 Task: Add Poo-Pourri Original Citrus Toilet Spray to the cart.
Action: Mouse moved to (1060, 338)
Screenshot: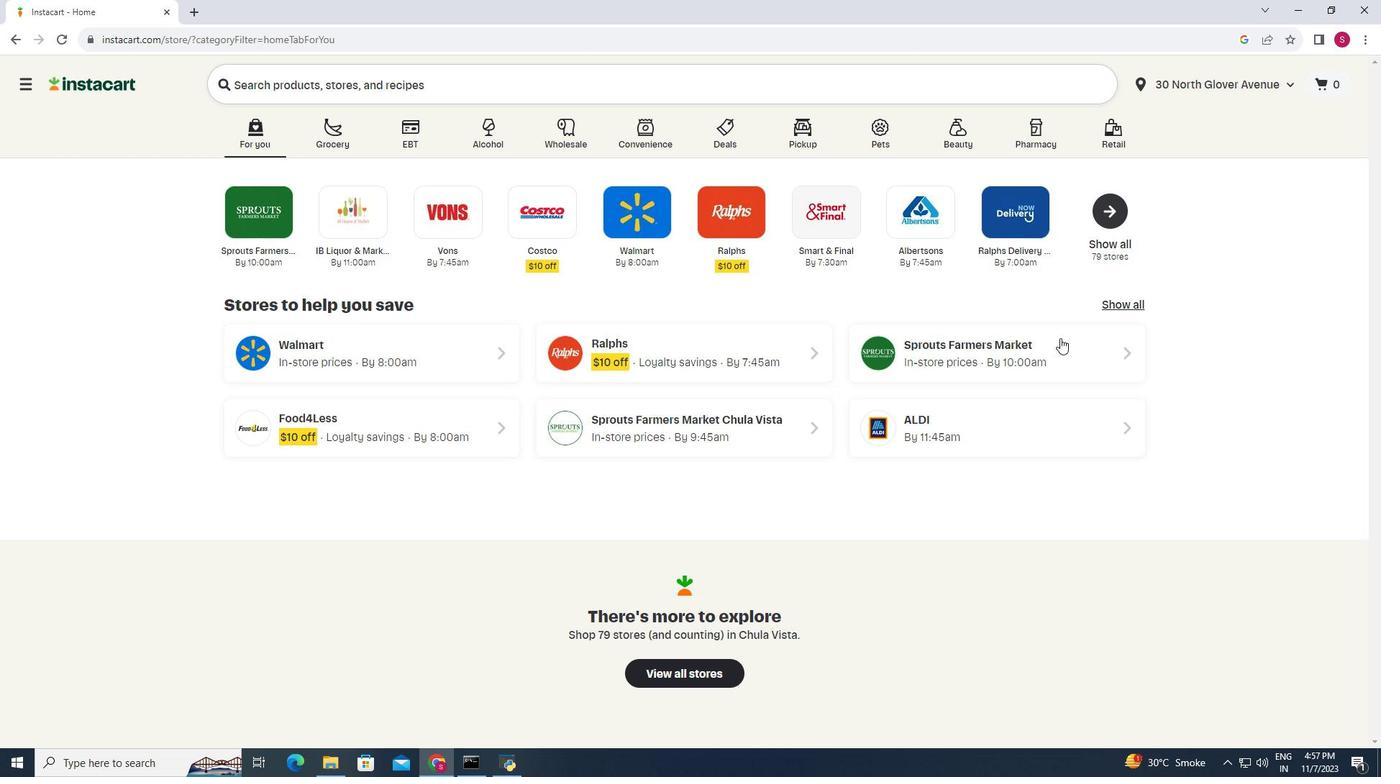 
Action: Mouse pressed left at (1060, 338)
Screenshot: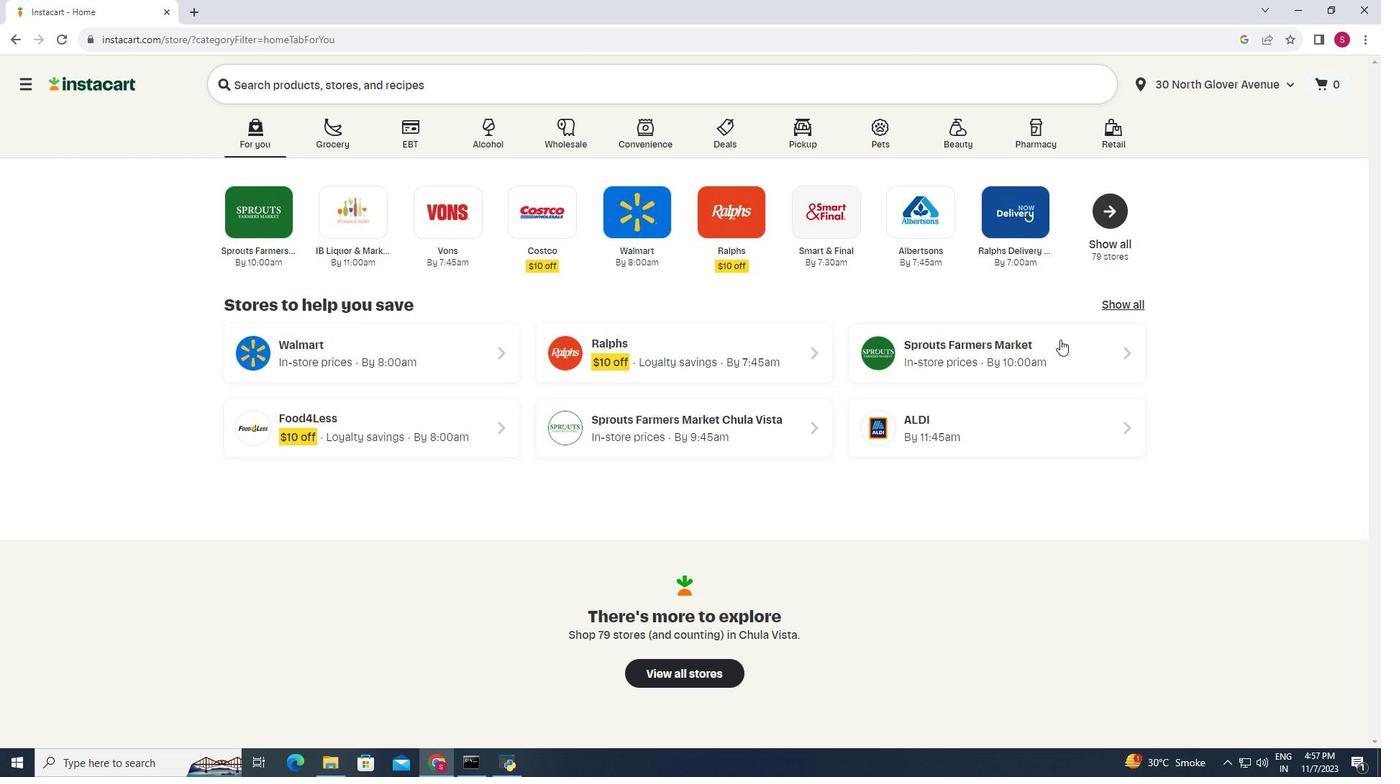 
Action: Mouse moved to (44, 358)
Screenshot: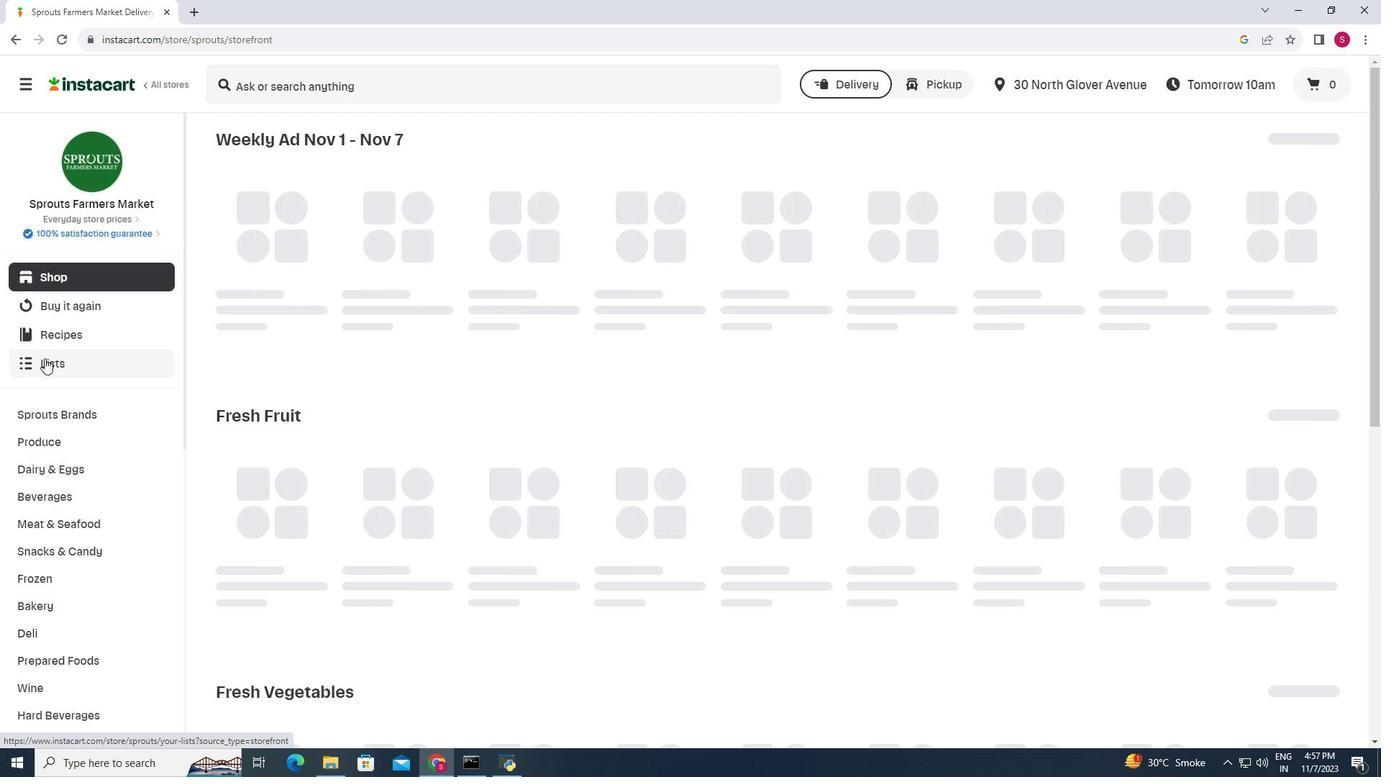 
Action: Mouse scrolled (44, 357) with delta (0, 0)
Screenshot: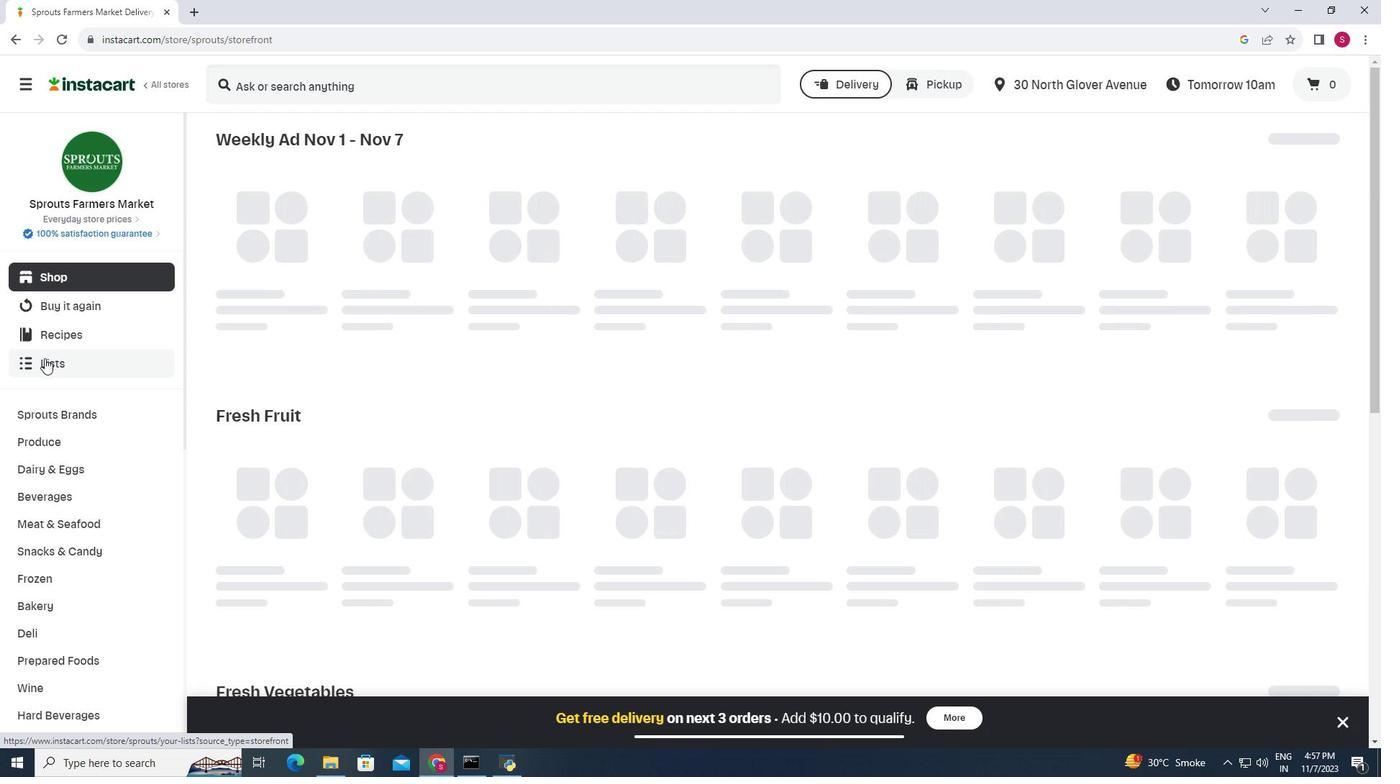 
Action: Mouse moved to (46, 358)
Screenshot: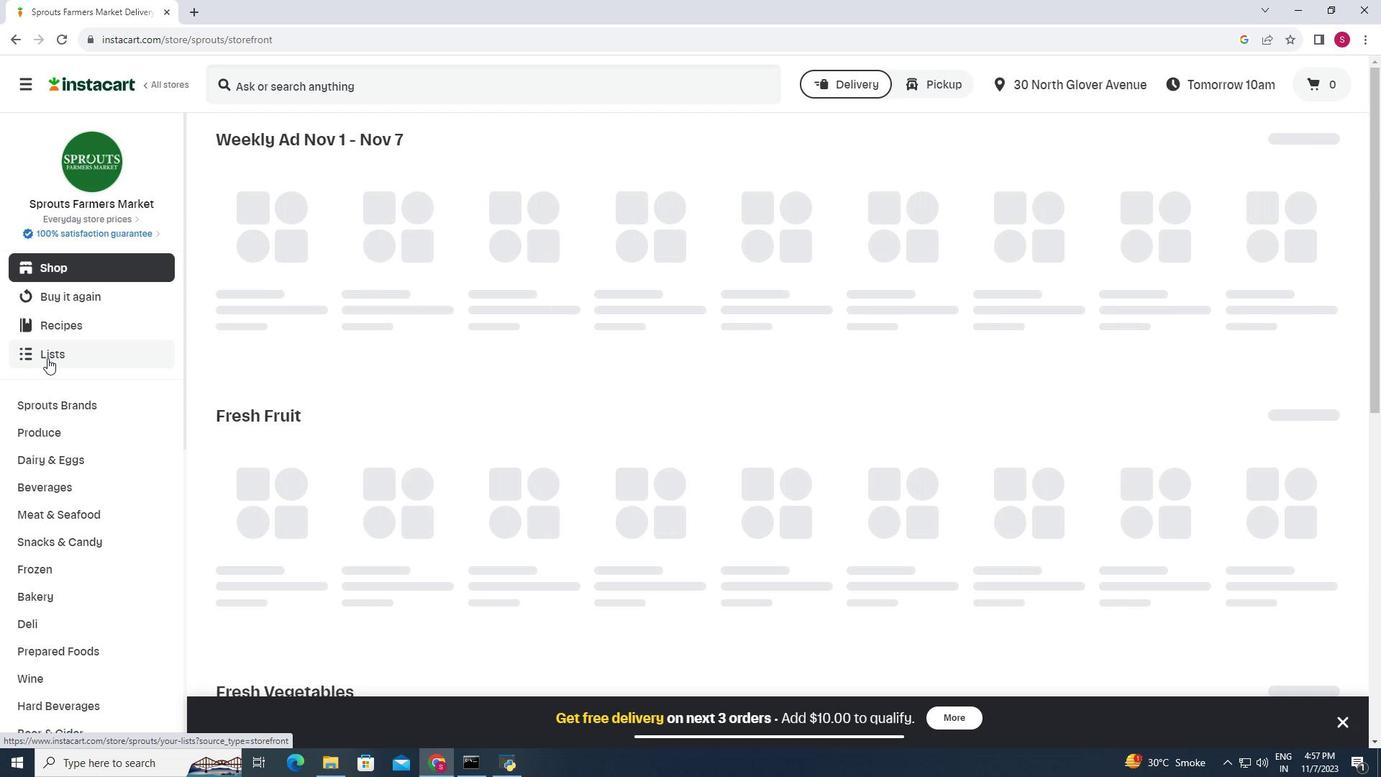 
Action: Mouse scrolled (46, 357) with delta (0, 0)
Screenshot: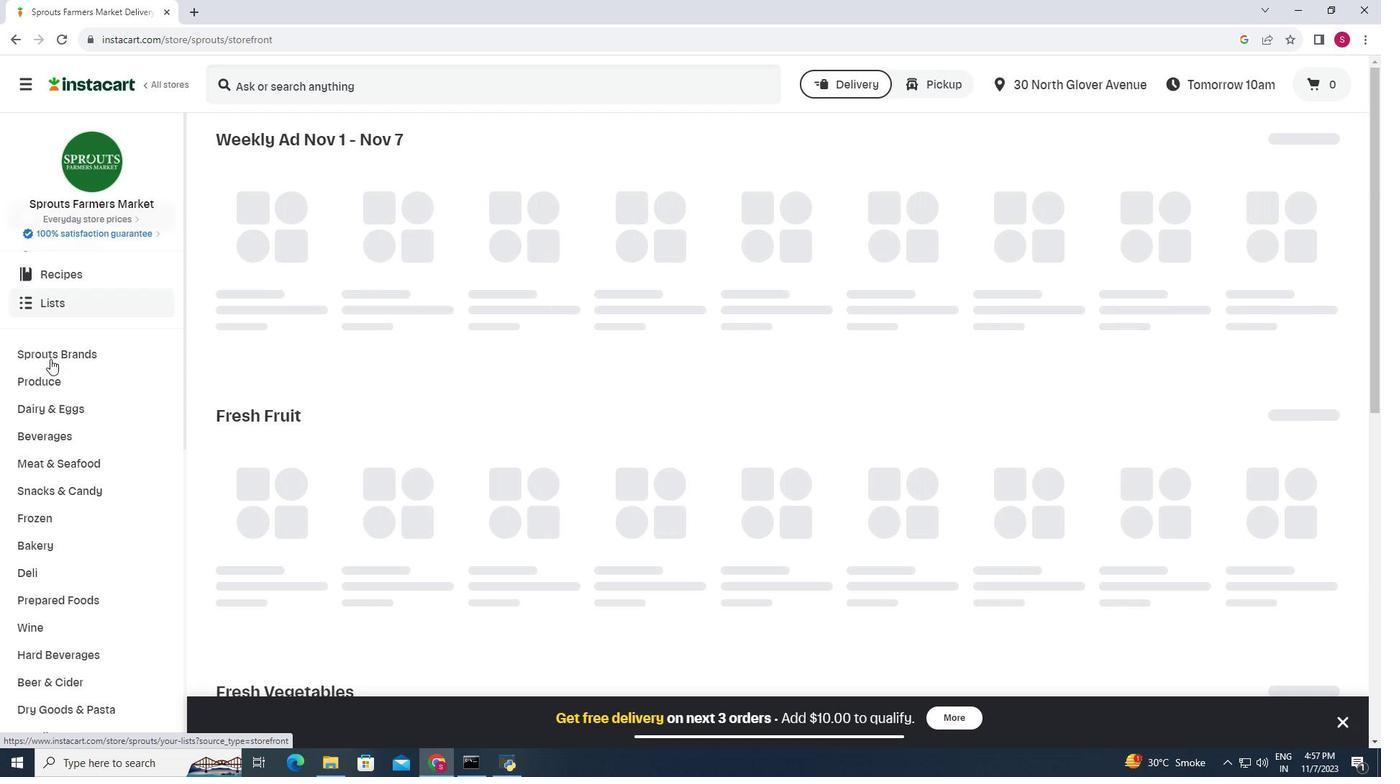 
Action: Mouse moved to (50, 359)
Screenshot: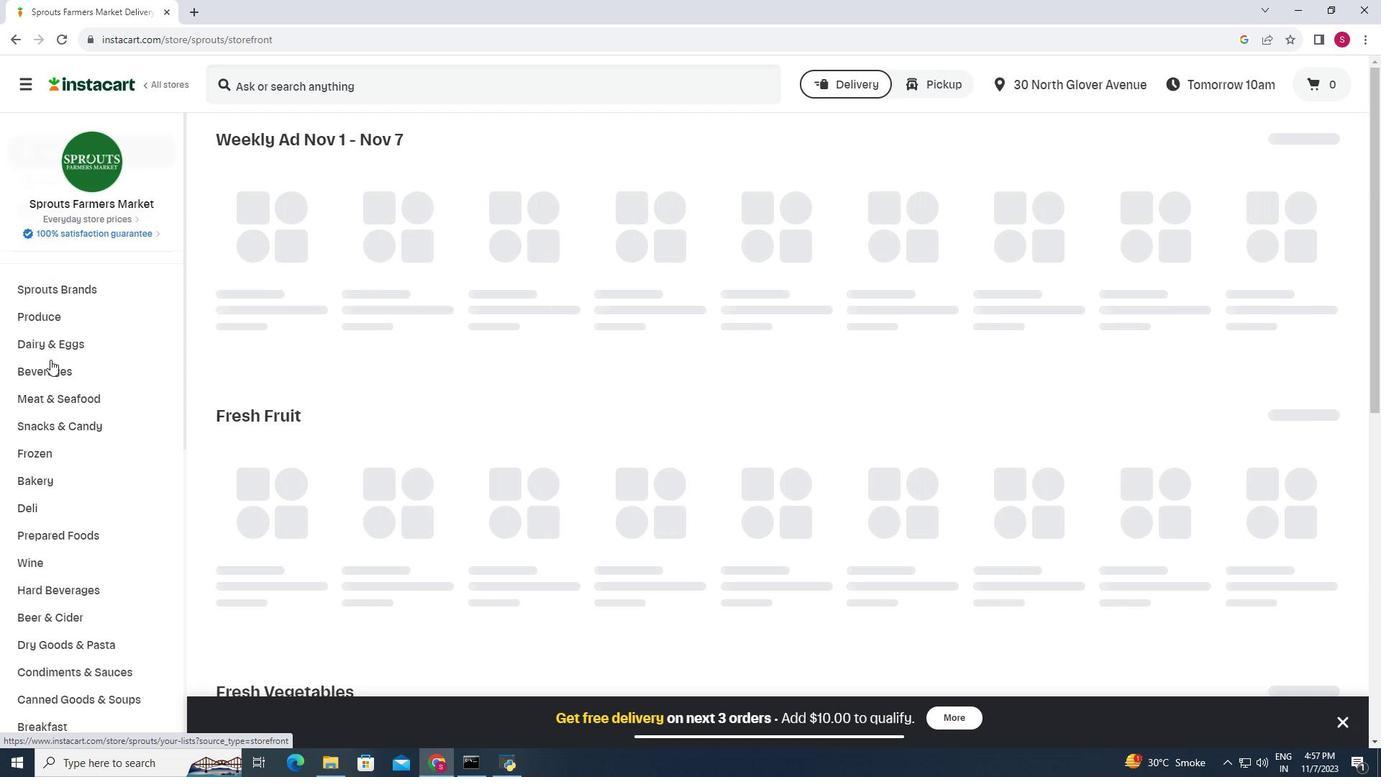 
Action: Mouse scrolled (50, 359) with delta (0, 0)
Screenshot: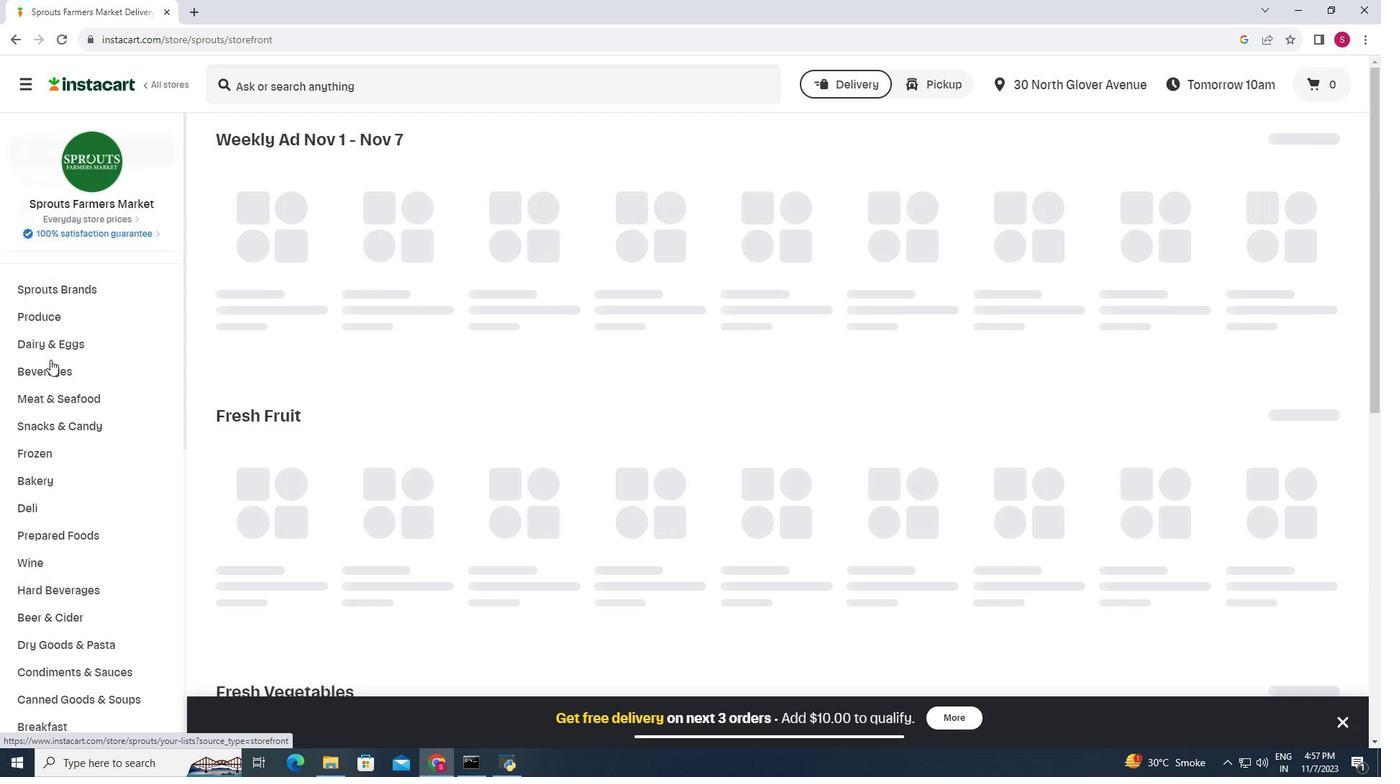 
Action: Mouse scrolled (50, 359) with delta (0, 0)
Screenshot: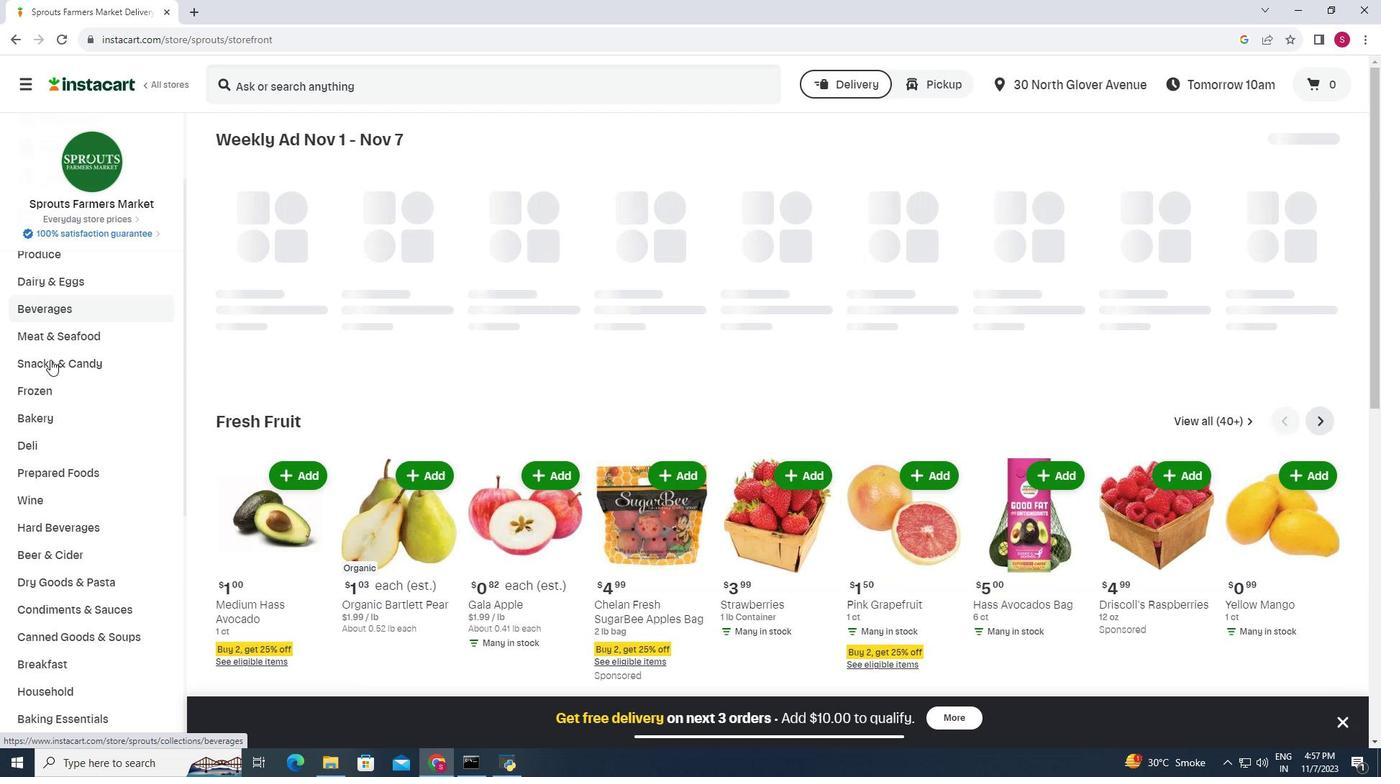 
Action: Mouse moved to (48, 538)
Screenshot: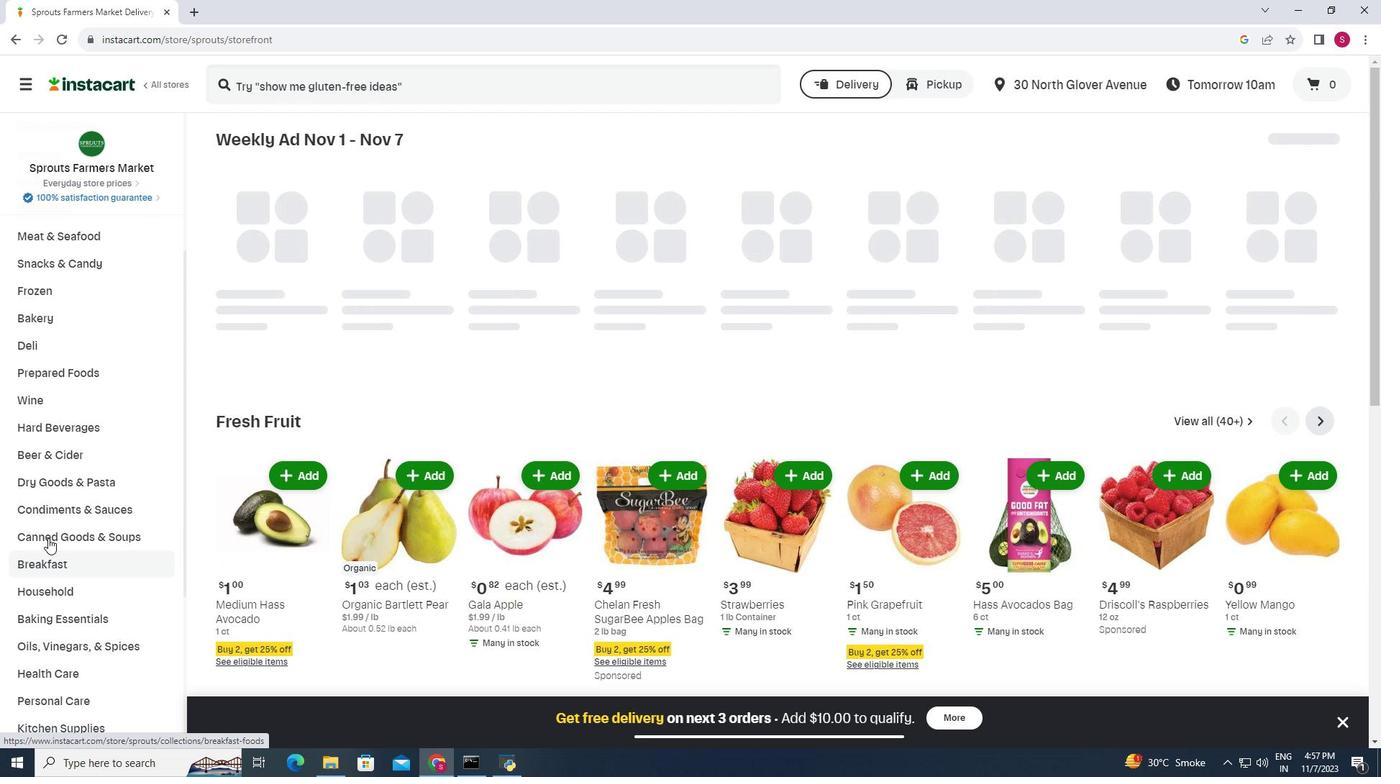 
Action: Mouse scrolled (48, 537) with delta (0, 0)
Screenshot: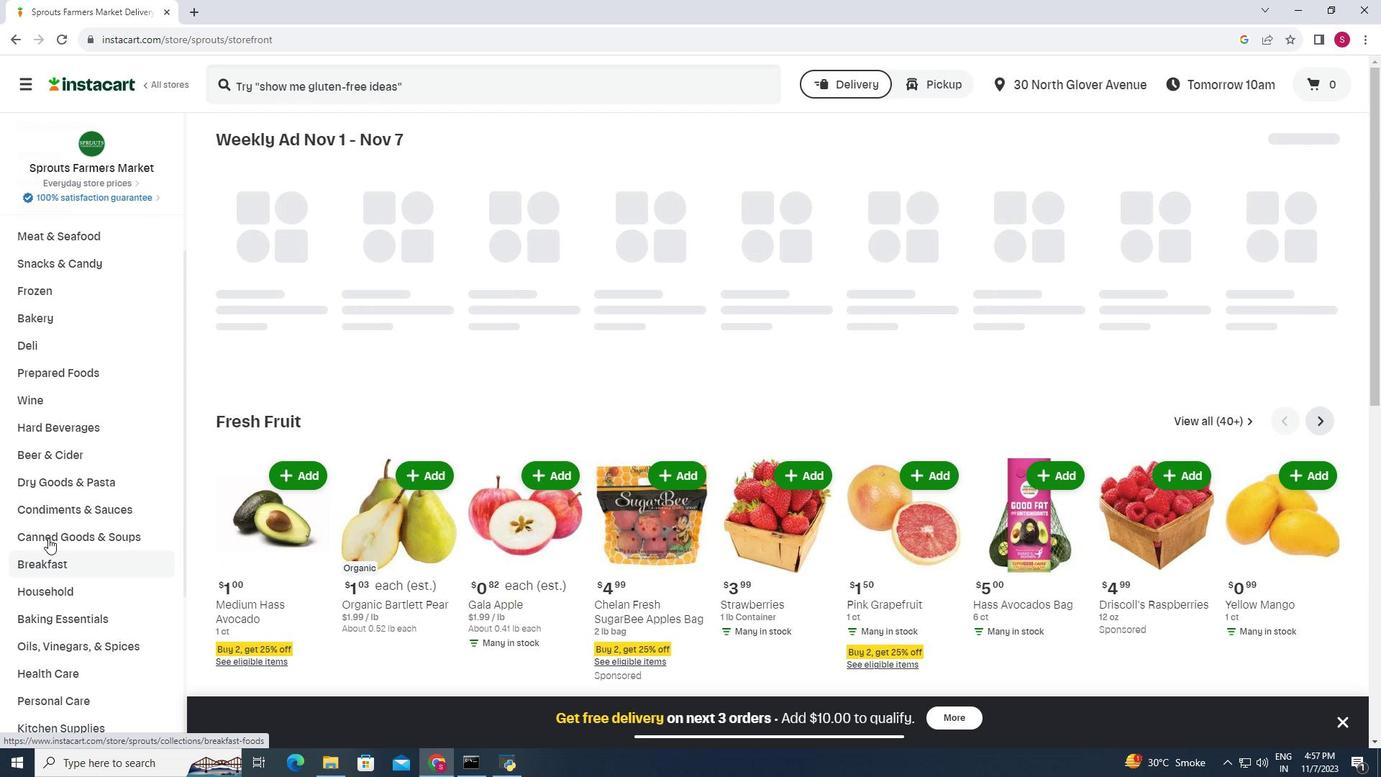 
Action: Mouse moved to (51, 523)
Screenshot: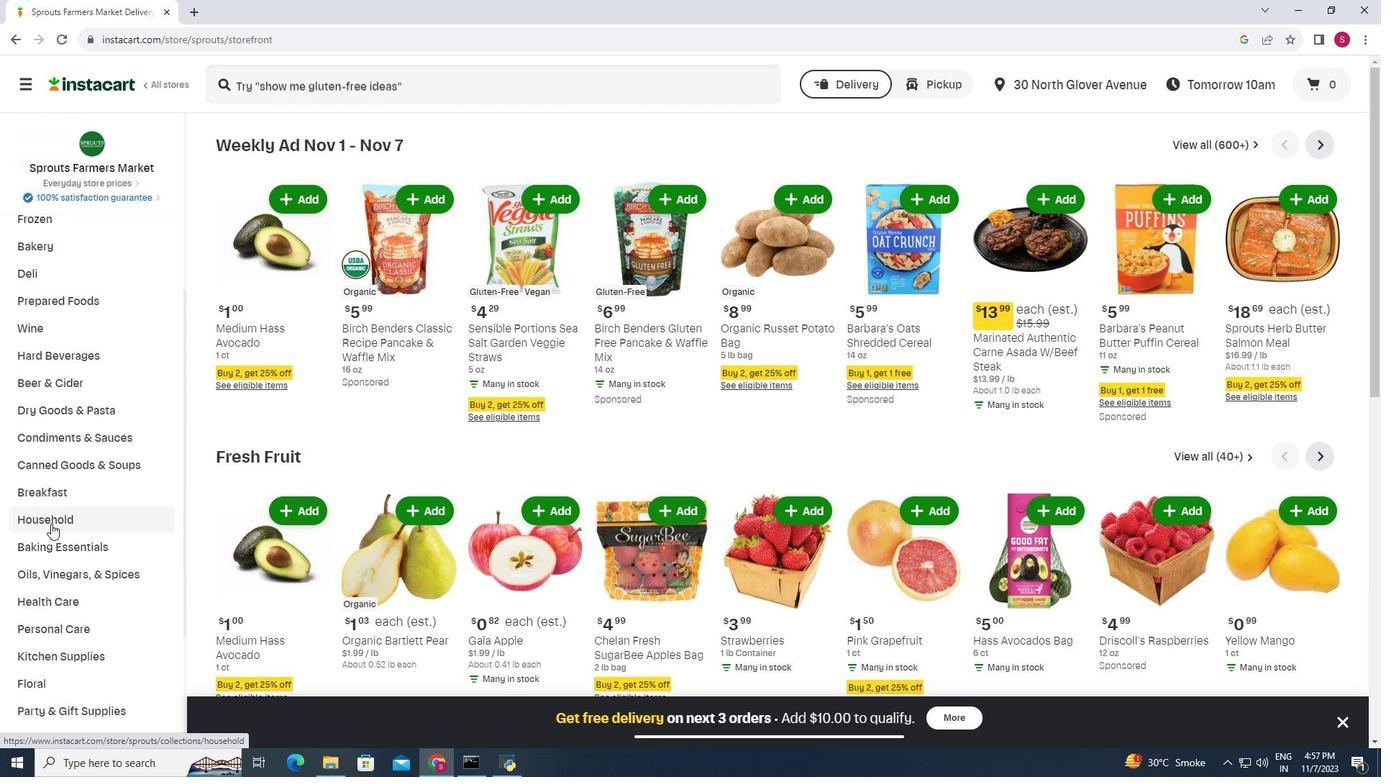 
Action: Mouse pressed left at (51, 523)
Screenshot: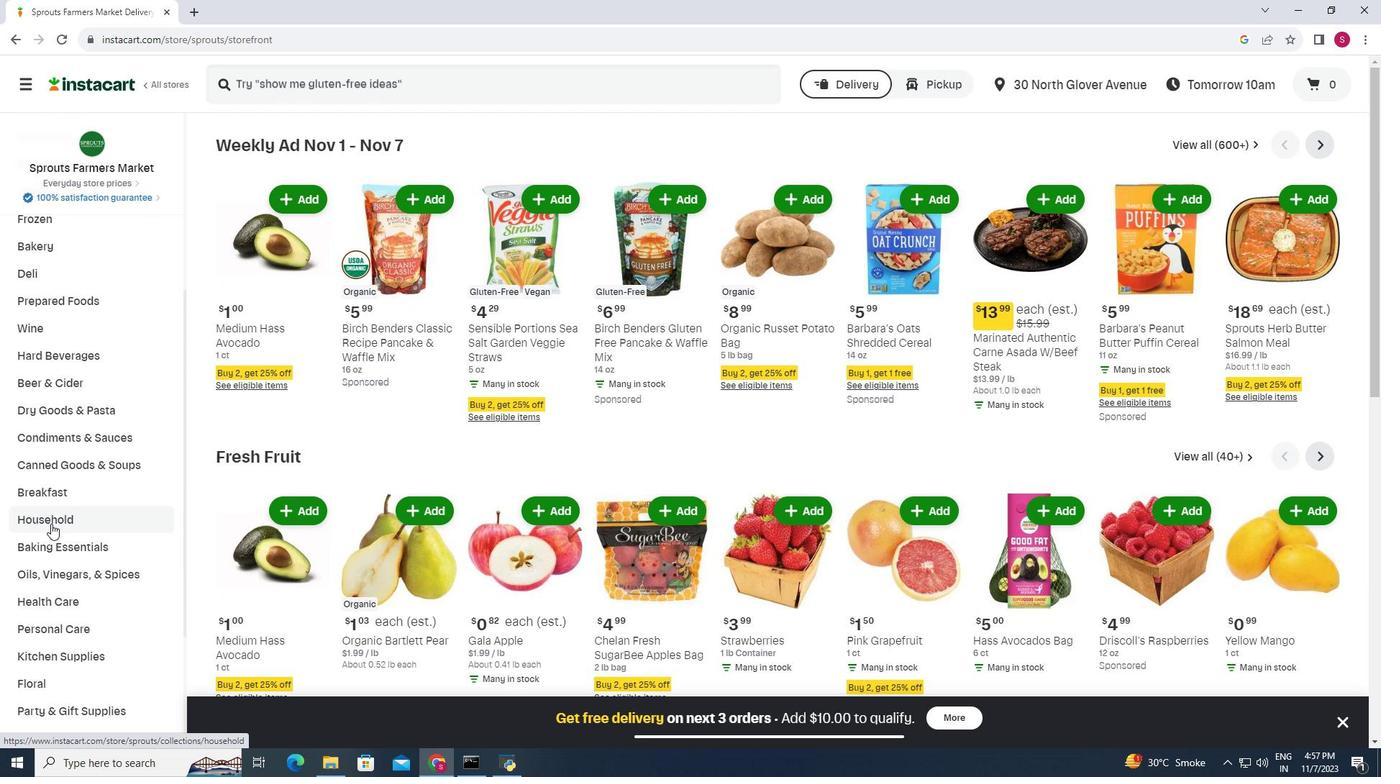
Action: Mouse moved to (805, 184)
Screenshot: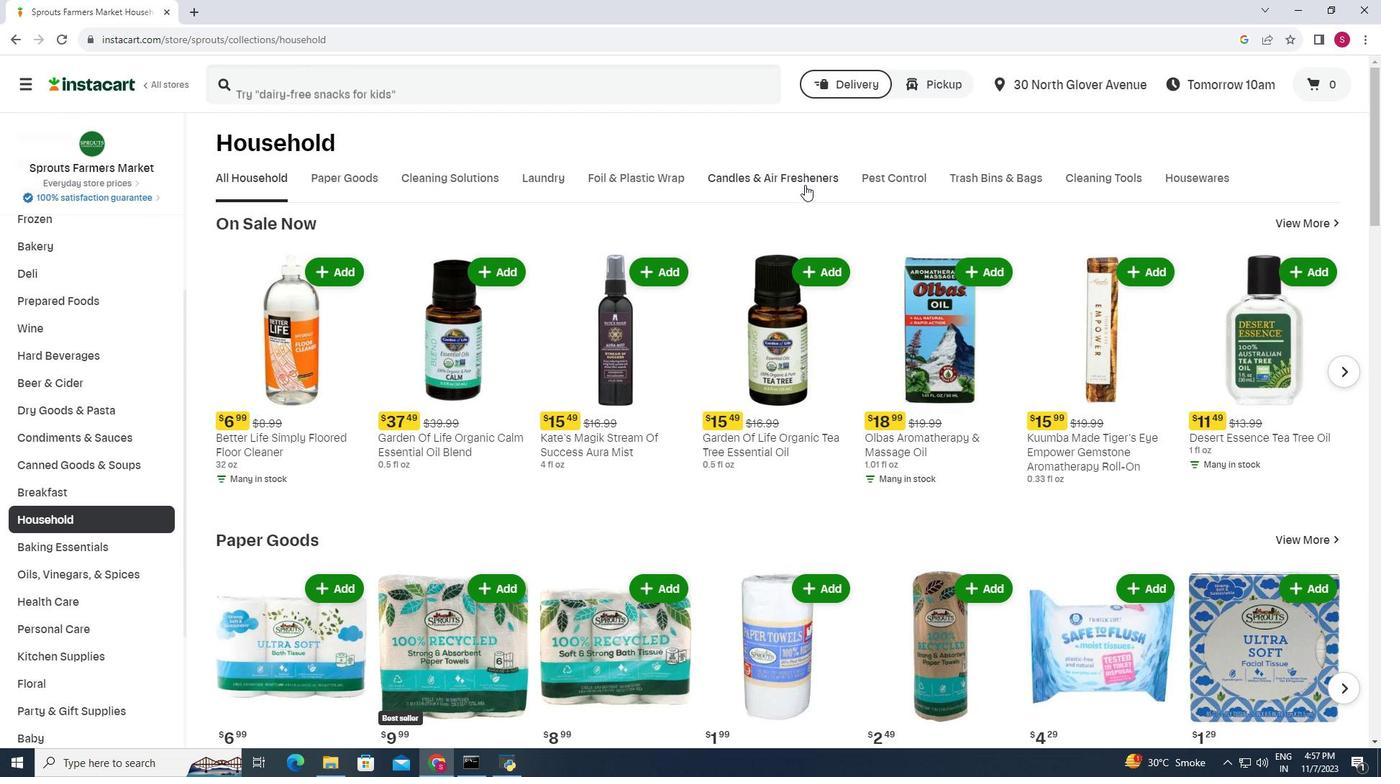 
Action: Mouse pressed left at (805, 184)
Screenshot: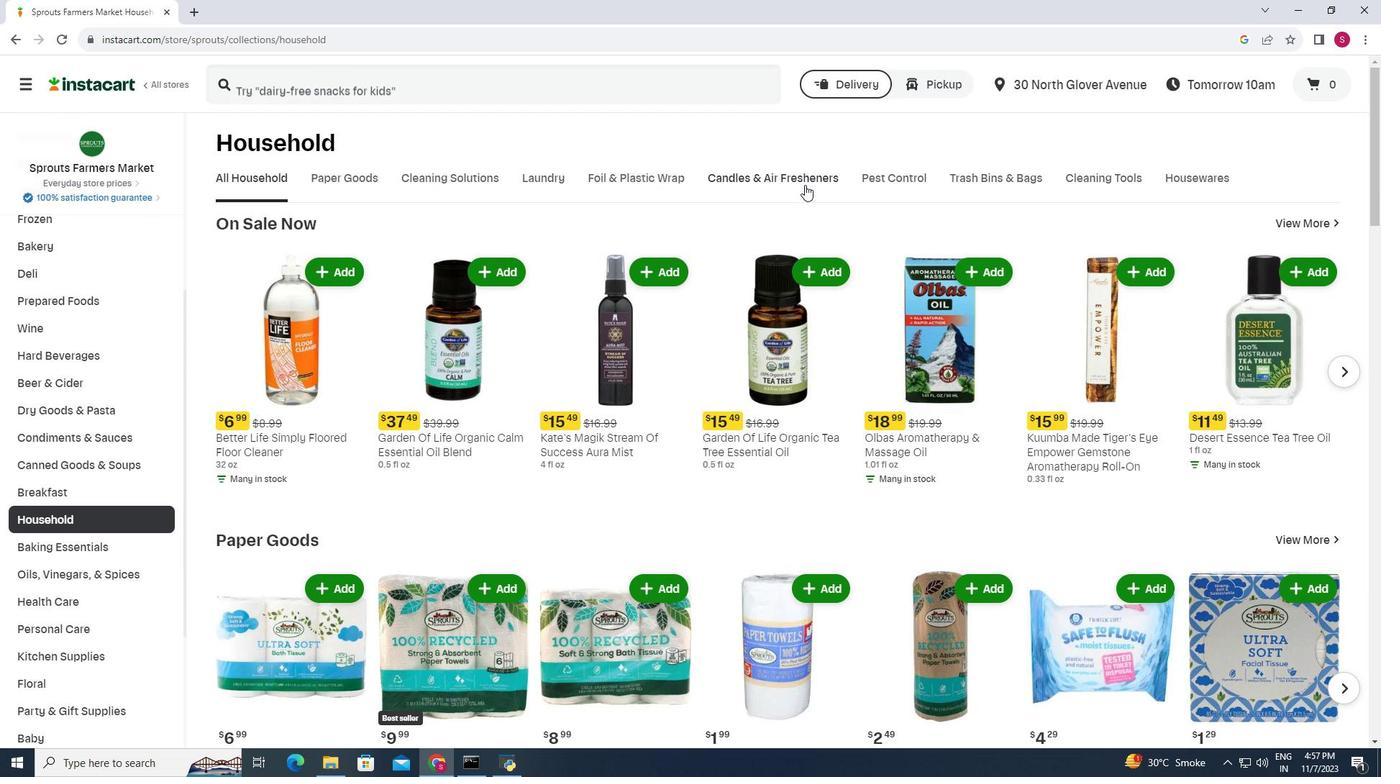 
Action: Mouse moved to (343, 82)
Screenshot: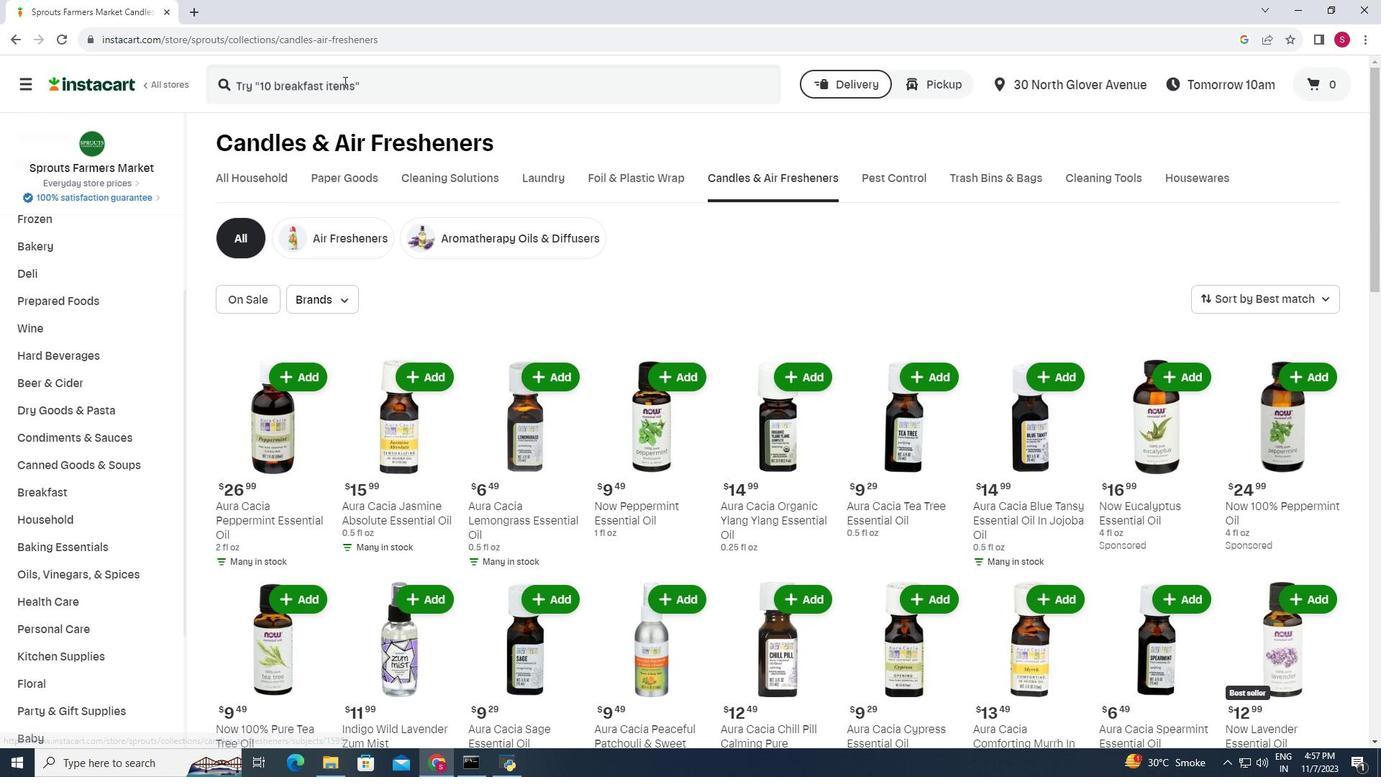 
Action: Mouse pressed left at (343, 82)
Screenshot: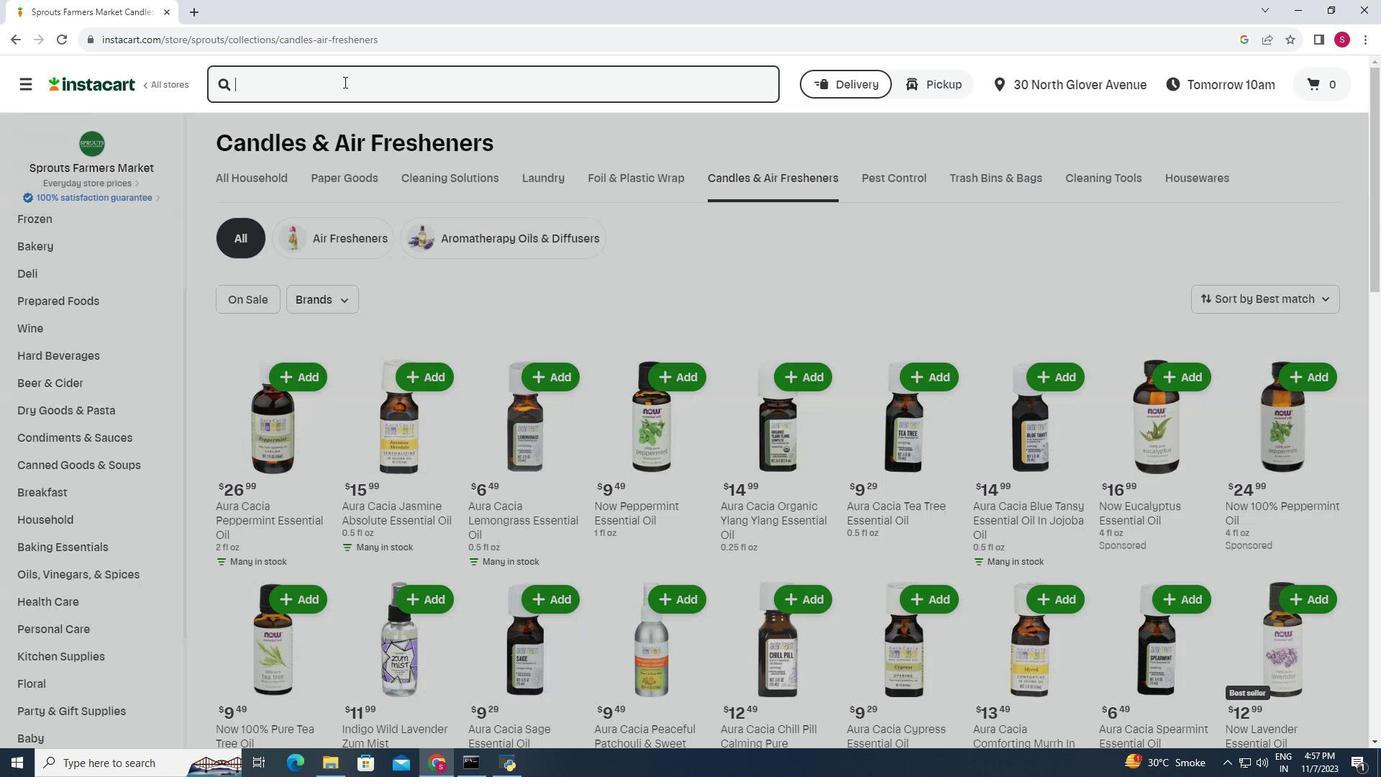 
Action: Mouse moved to (341, 82)
Screenshot: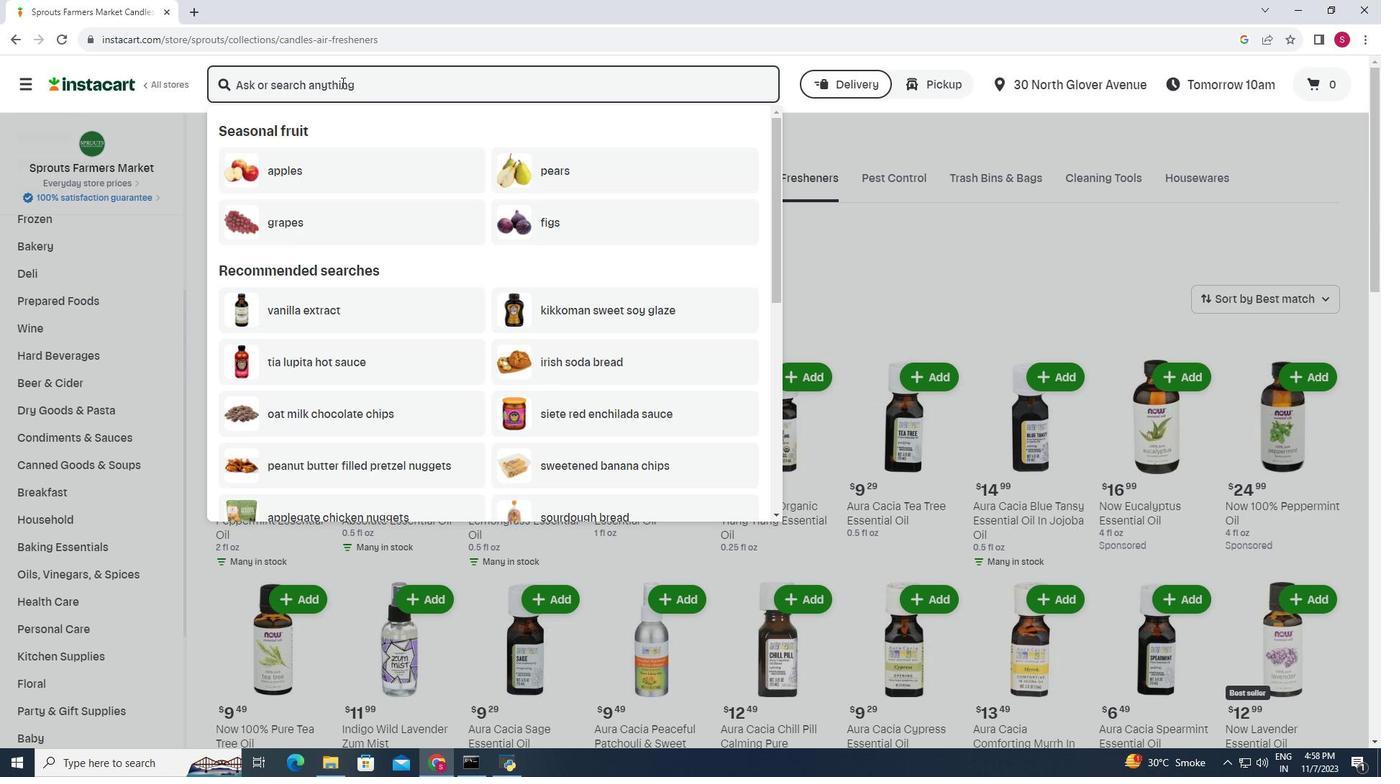 
Action: Key pressed <Key.shift>Poo-<Key.shift>Pourri<Key.space><Key.shift>Orignal<Key.space><Key.backspace><Key.backspace><Key.backspace><Key.backspace>inal<Key.space><Key.shift>Citrus<Key.space><Key.shift>Toilet<Key.space><Key.shift>Sp<Key.backspace>pray<Key.enter>
Screenshot: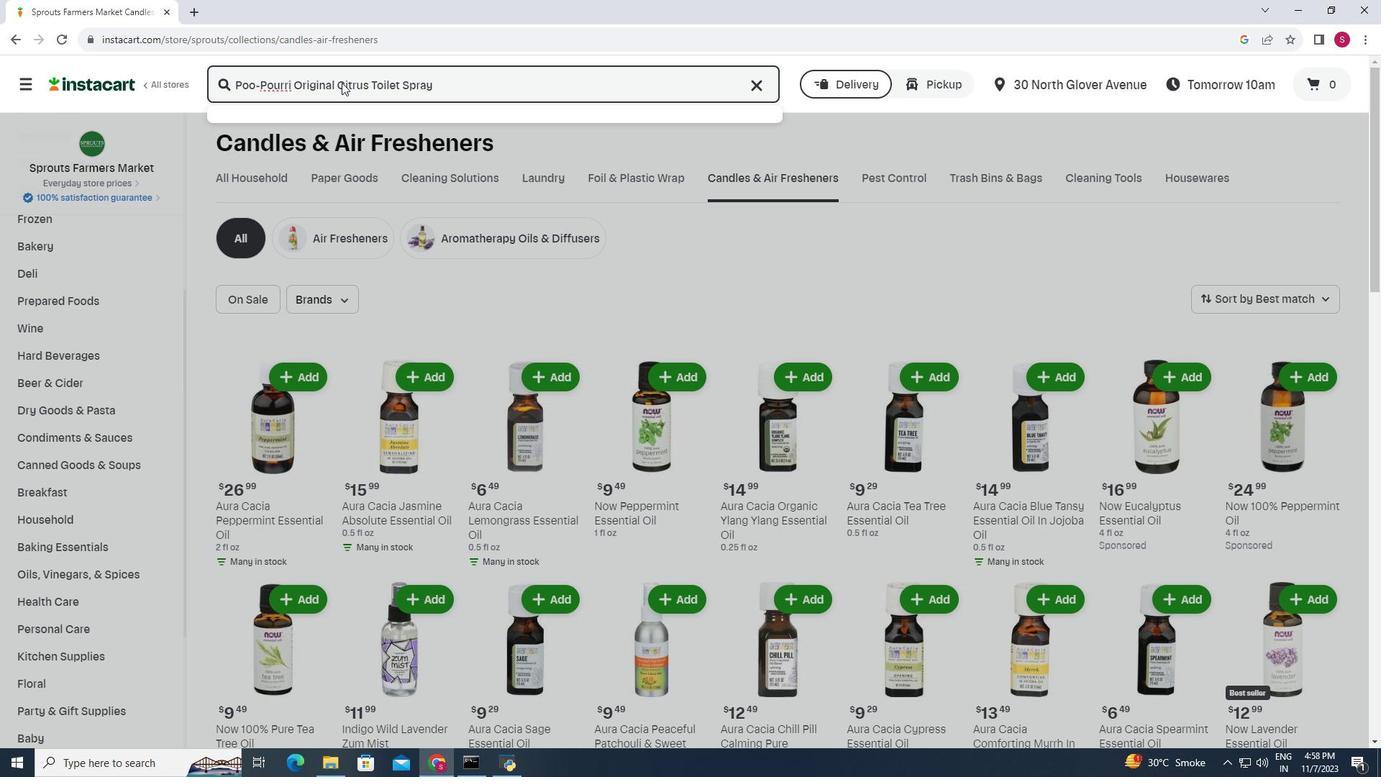 
Action: Mouse moved to (862, 227)
Screenshot: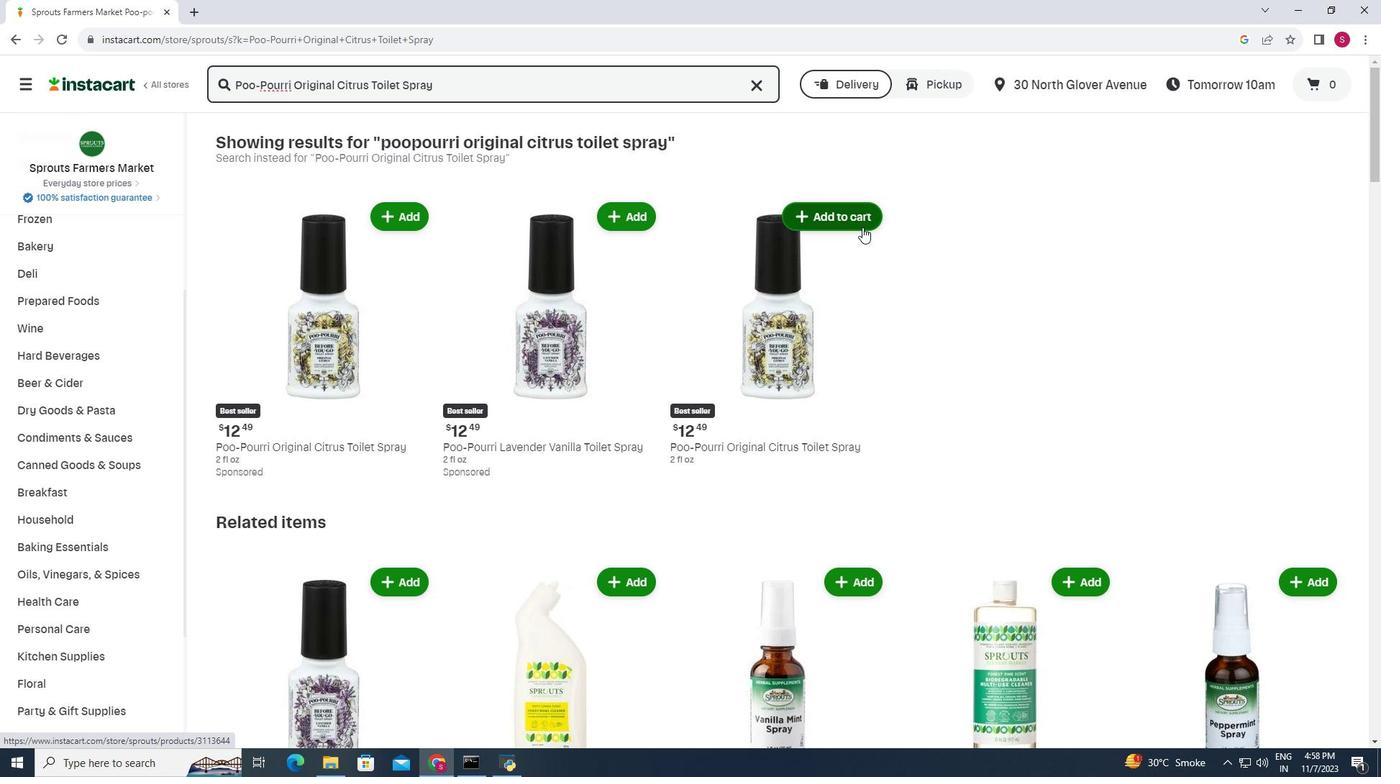 
Action: Mouse pressed left at (862, 227)
Screenshot: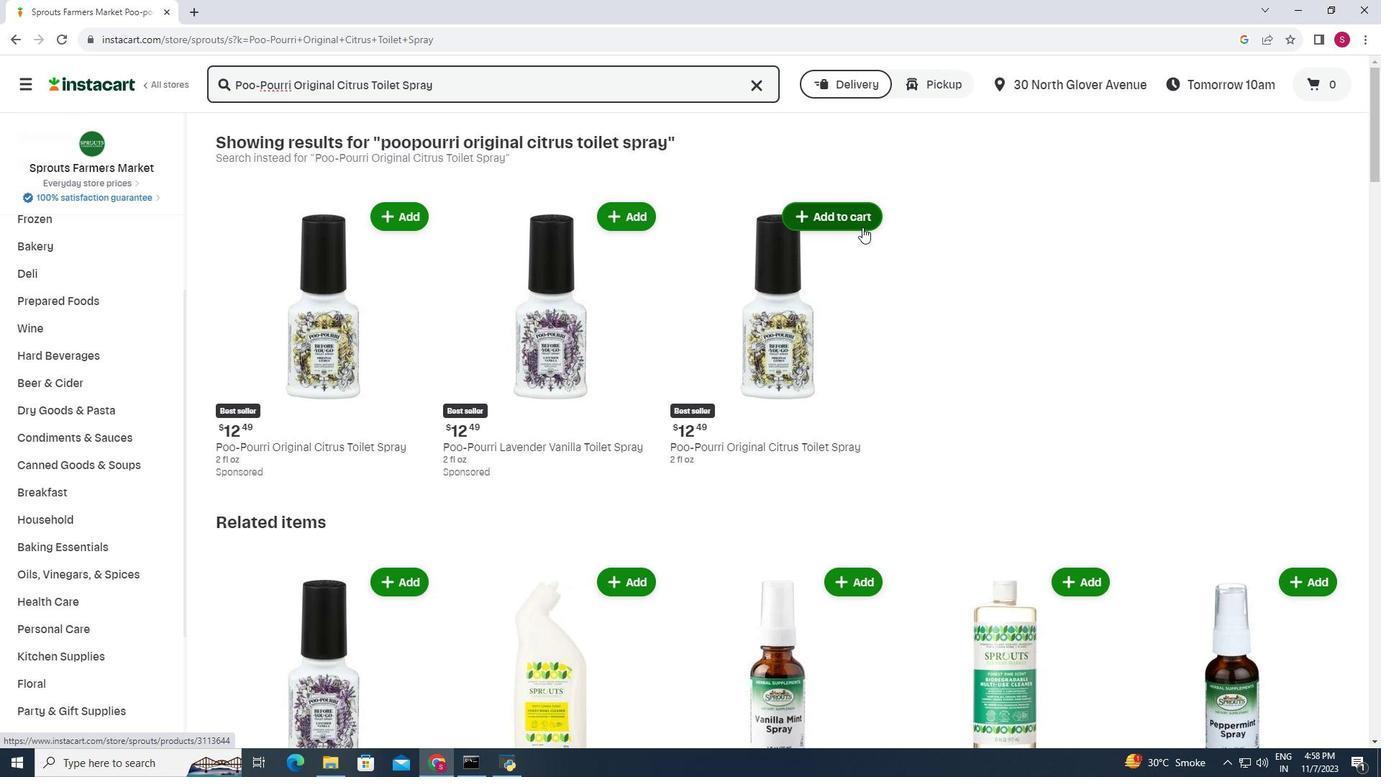 
Action: Mouse moved to (922, 197)
Screenshot: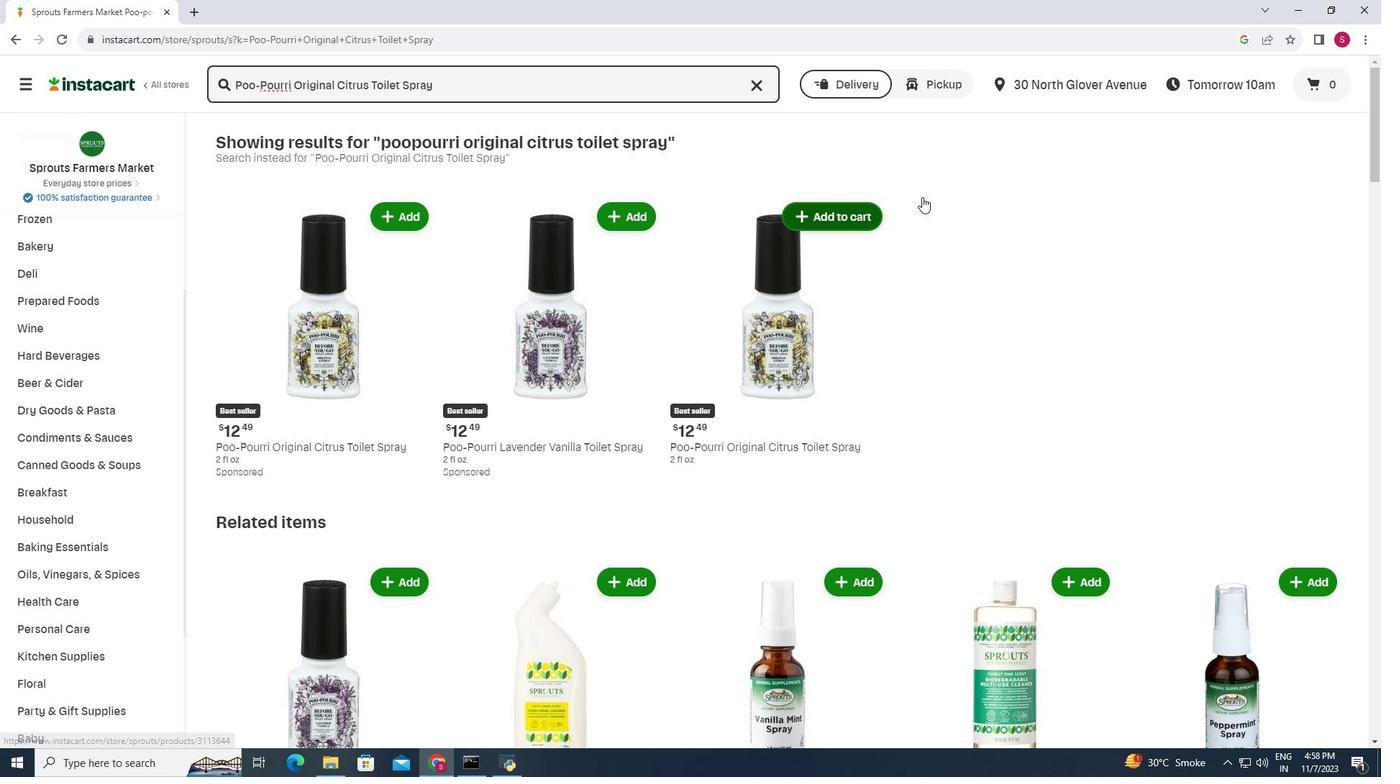 
